 Task: In job recomendations turn off email notifications.
Action: Mouse moved to (877, 89)
Screenshot: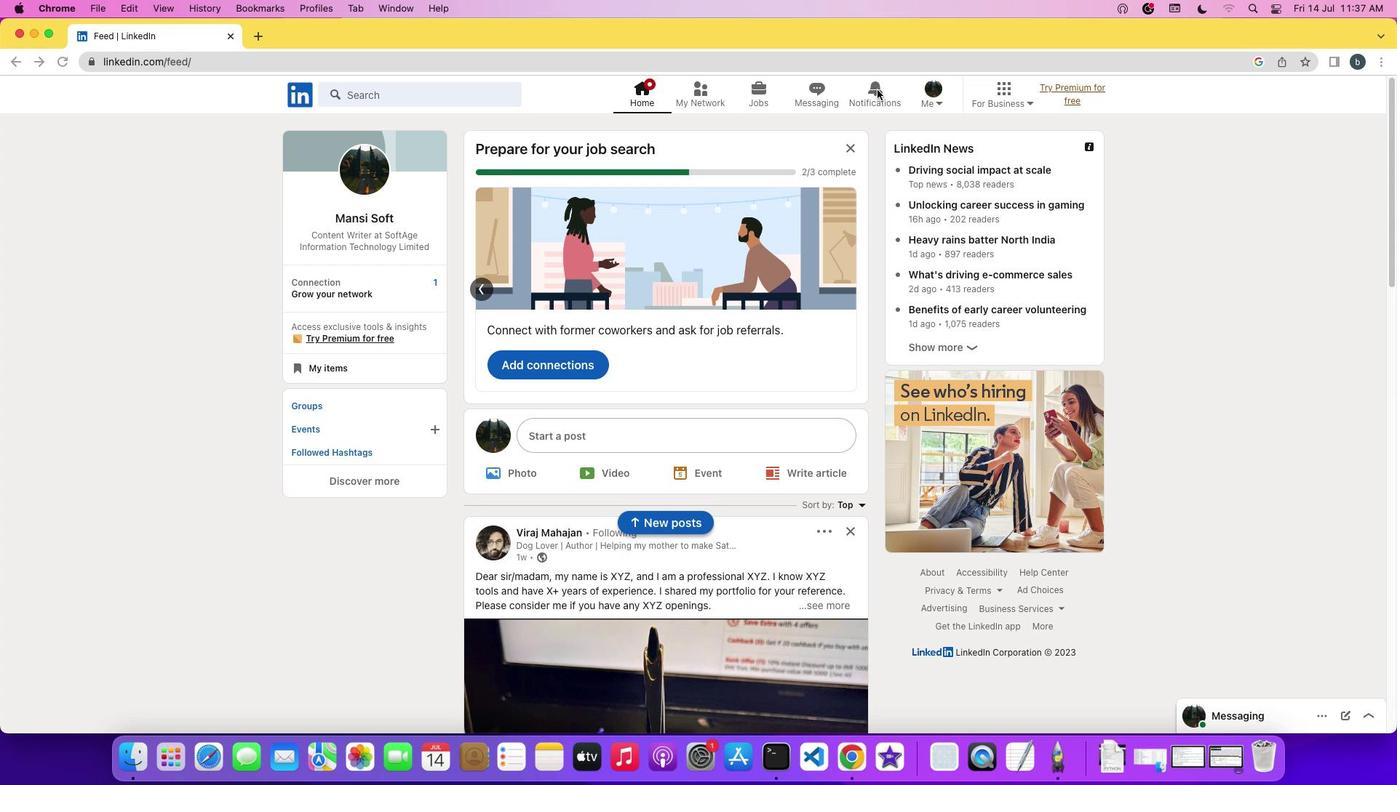 
Action: Mouse pressed left at (877, 89)
Screenshot: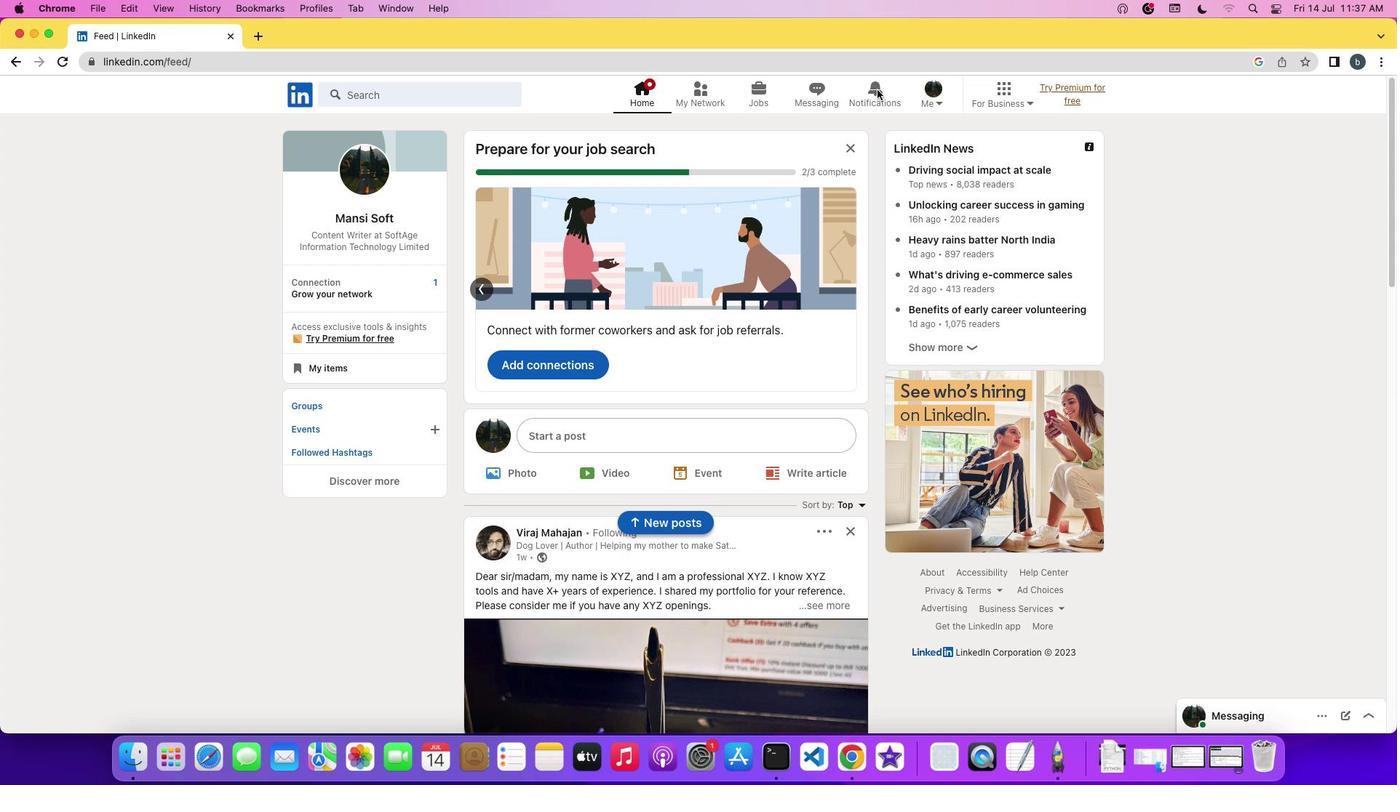 
Action: Mouse moved to (876, 90)
Screenshot: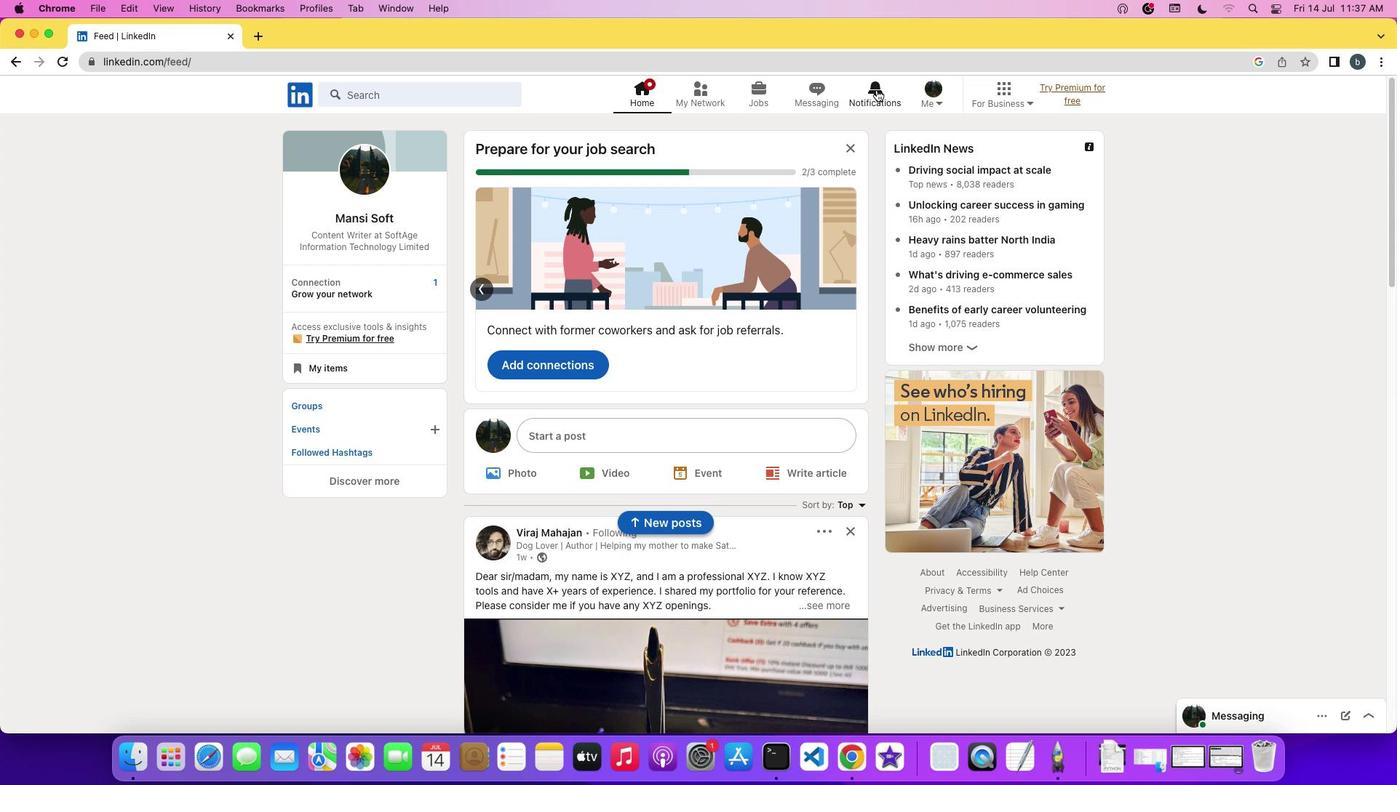 
Action: Mouse pressed left at (876, 90)
Screenshot: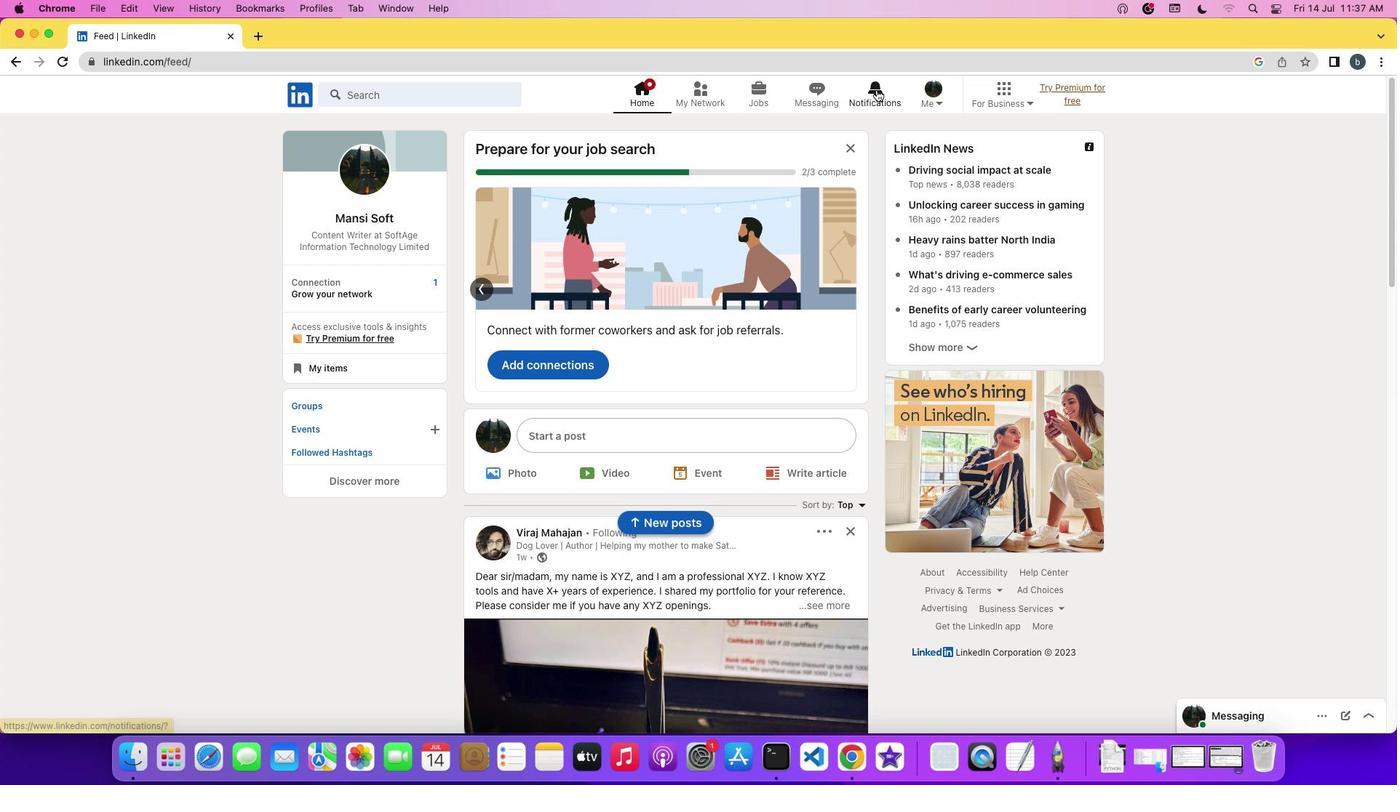 
Action: Mouse moved to (323, 186)
Screenshot: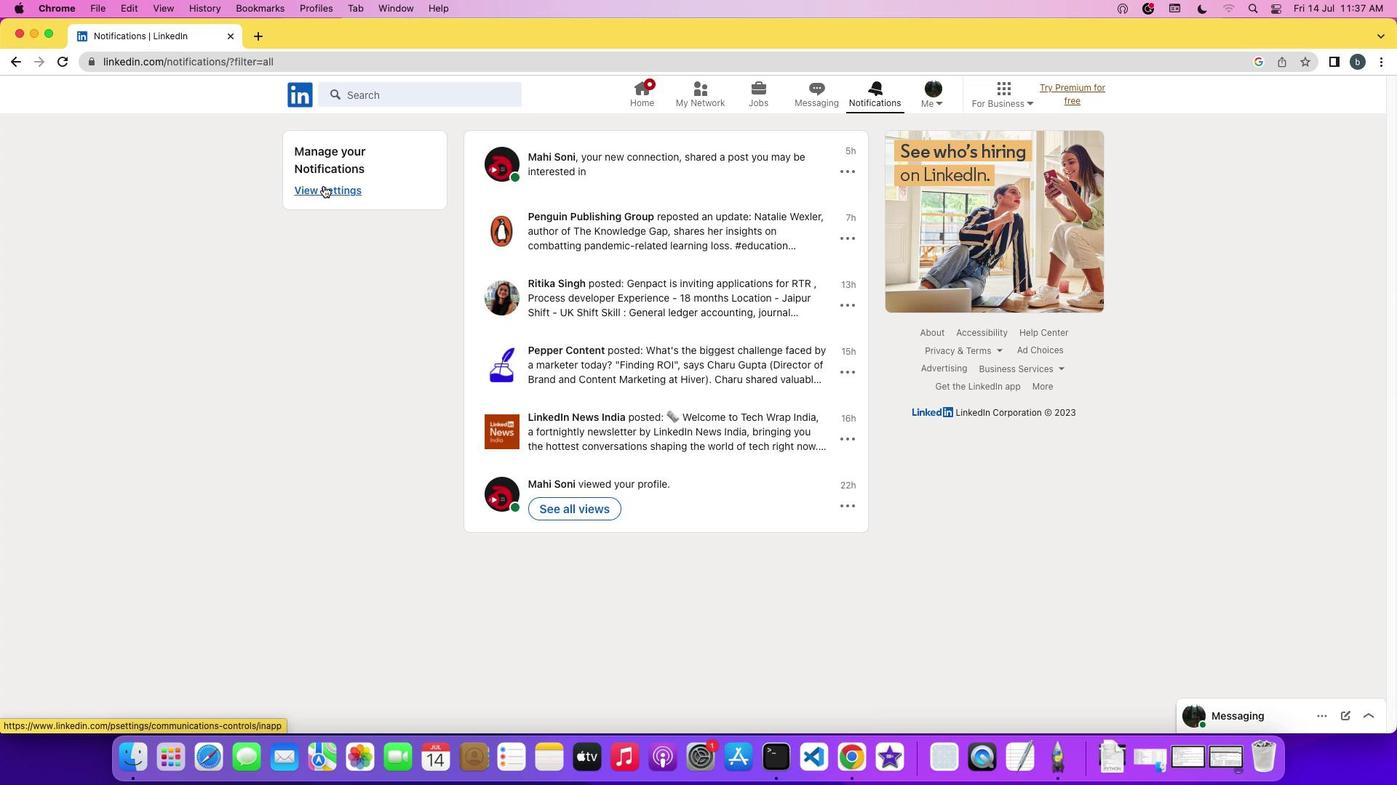 
Action: Mouse pressed left at (323, 186)
Screenshot: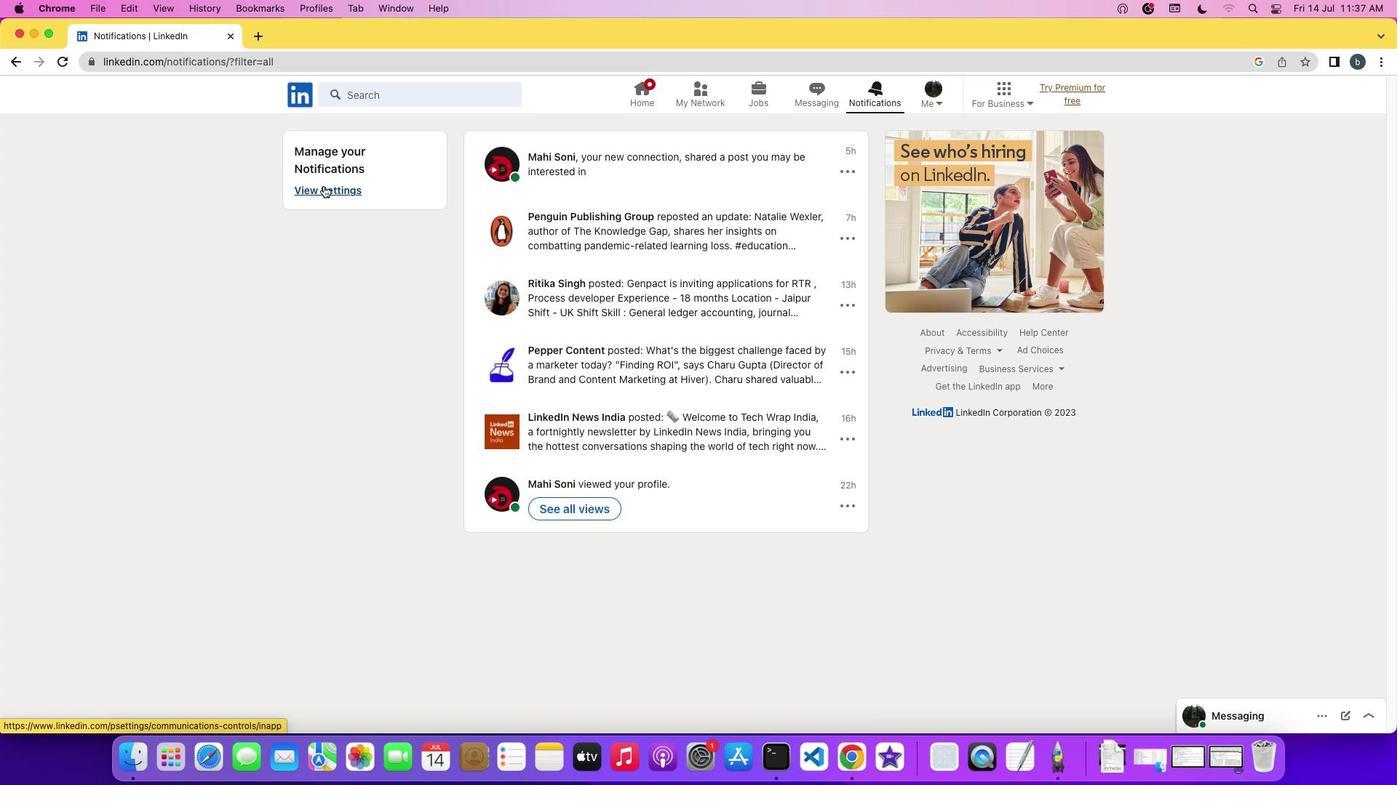 
Action: Mouse moved to (574, 176)
Screenshot: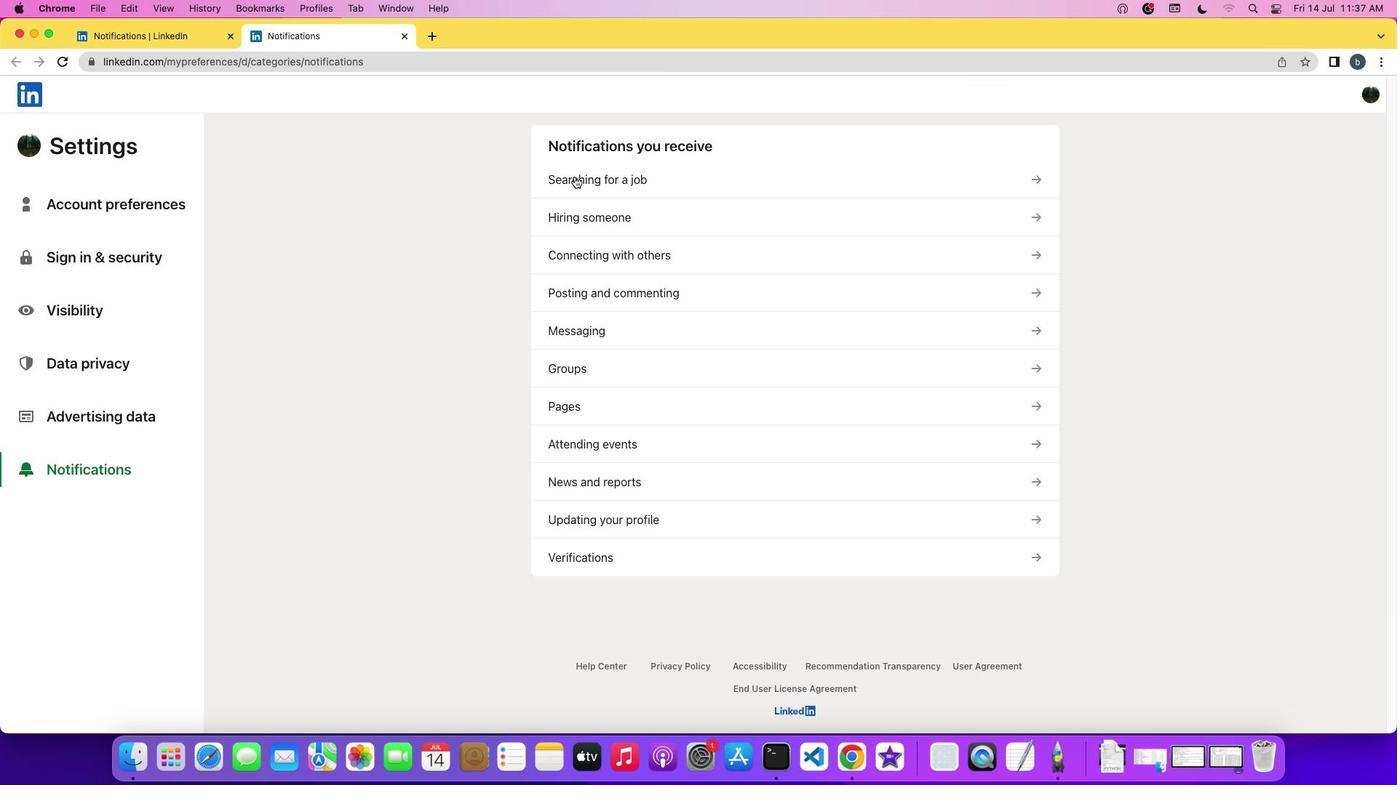 
Action: Mouse pressed left at (574, 176)
Screenshot: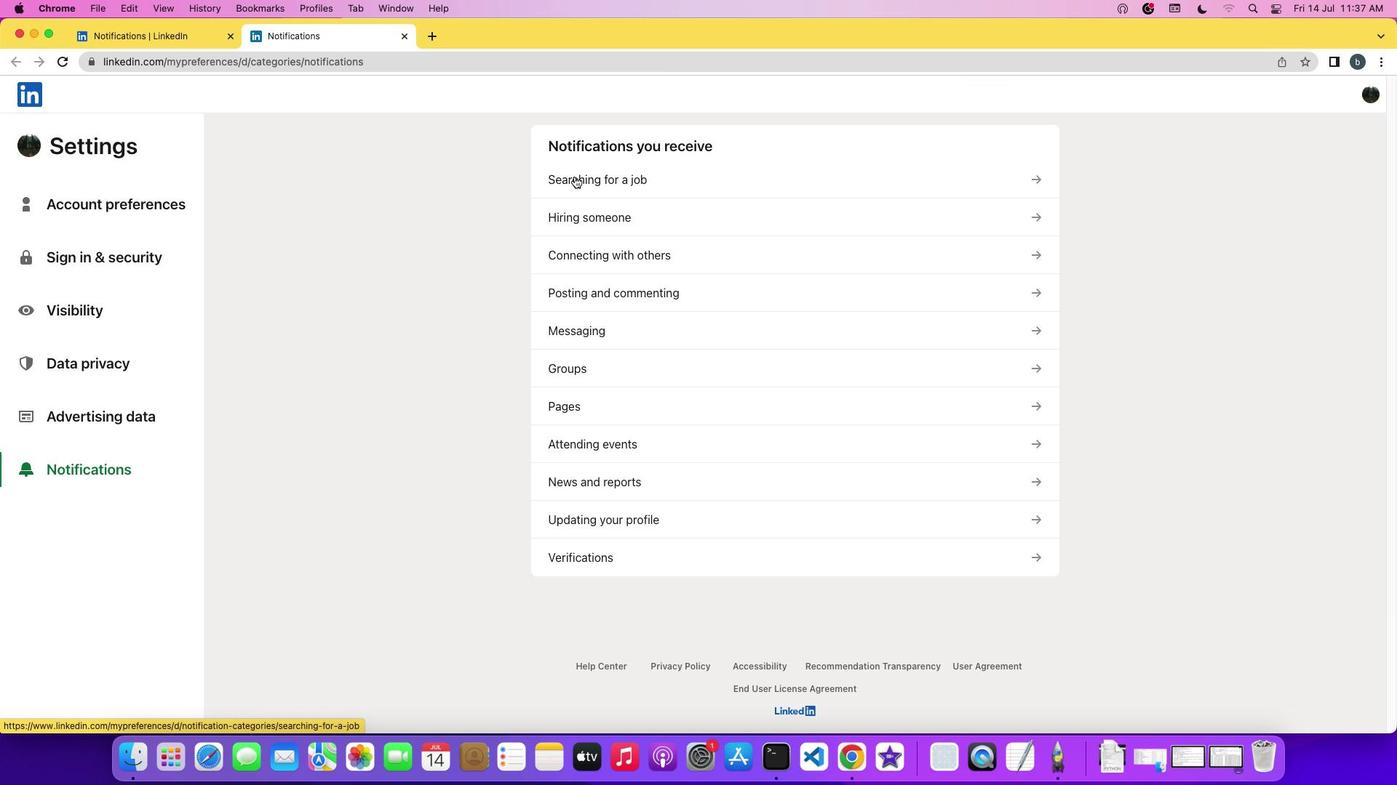 
Action: Mouse moved to (601, 338)
Screenshot: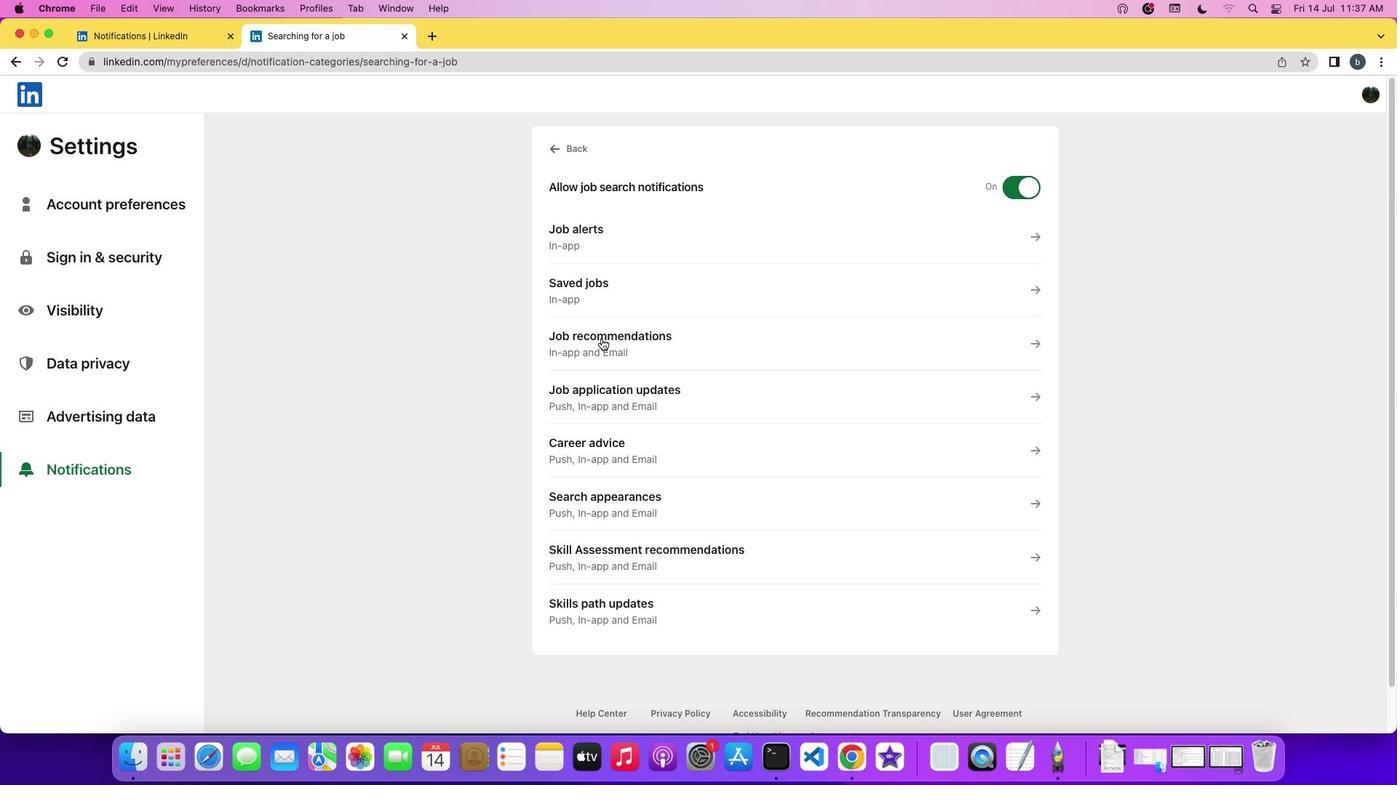 
Action: Mouse pressed left at (601, 338)
Screenshot: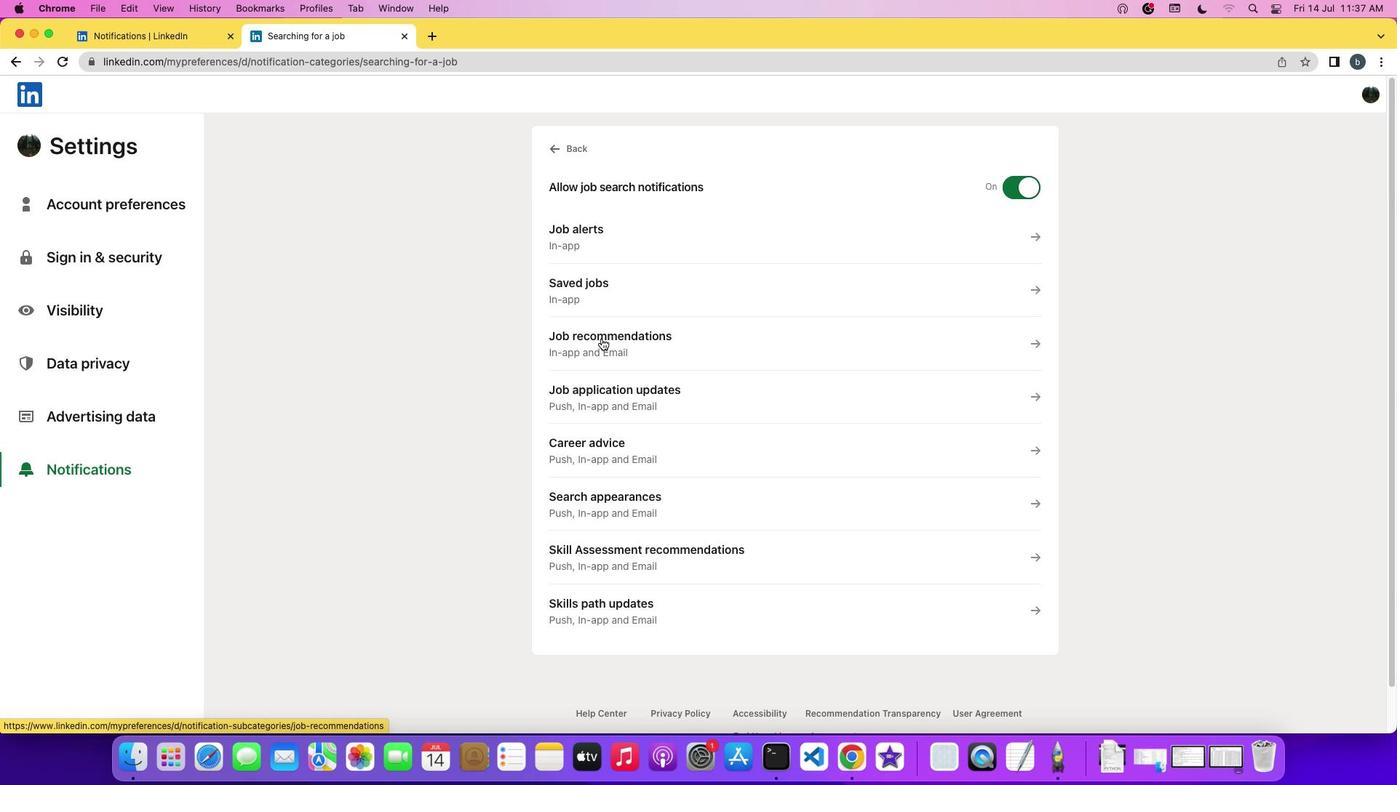 
Action: Mouse moved to (1034, 410)
Screenshot: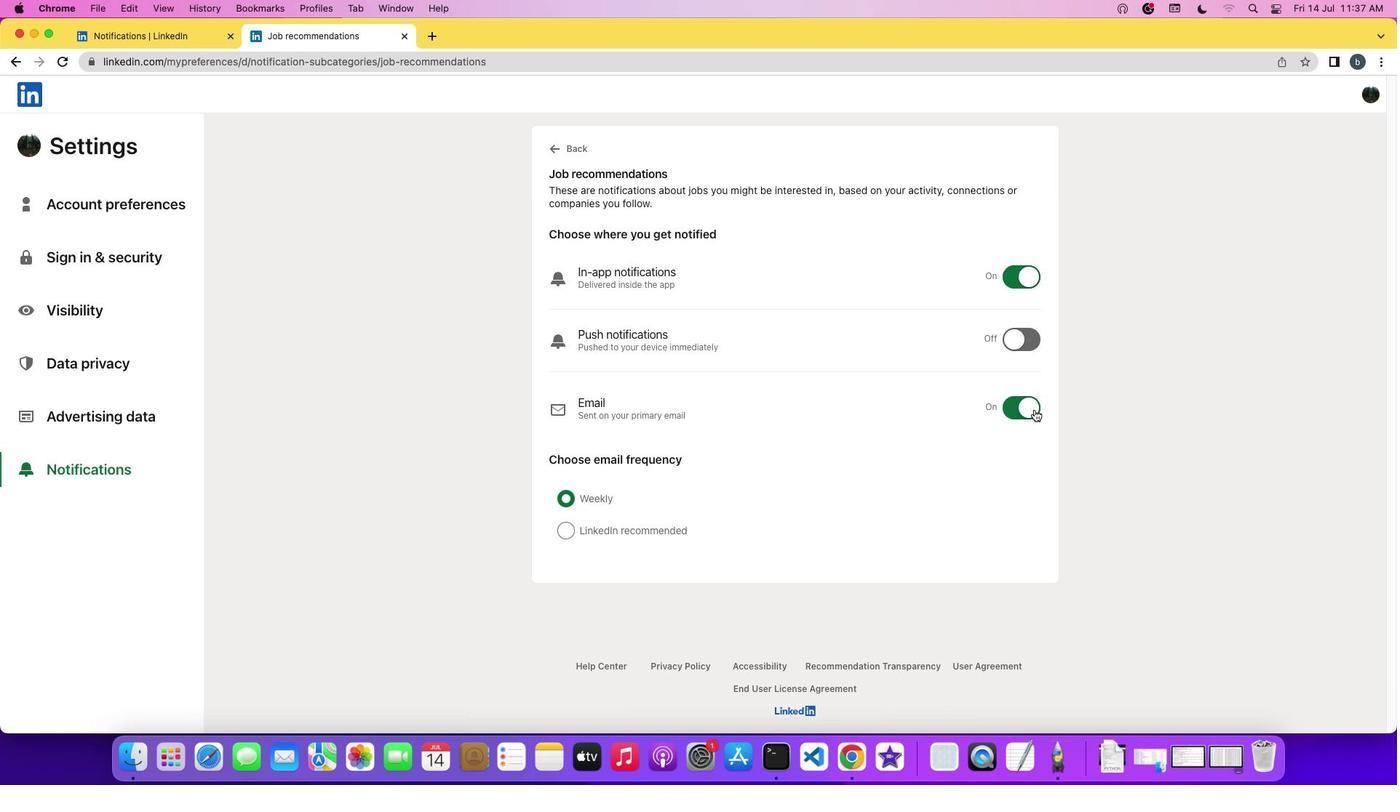 
Action: Mouse pressed left at (1034, 410)
Screenshot: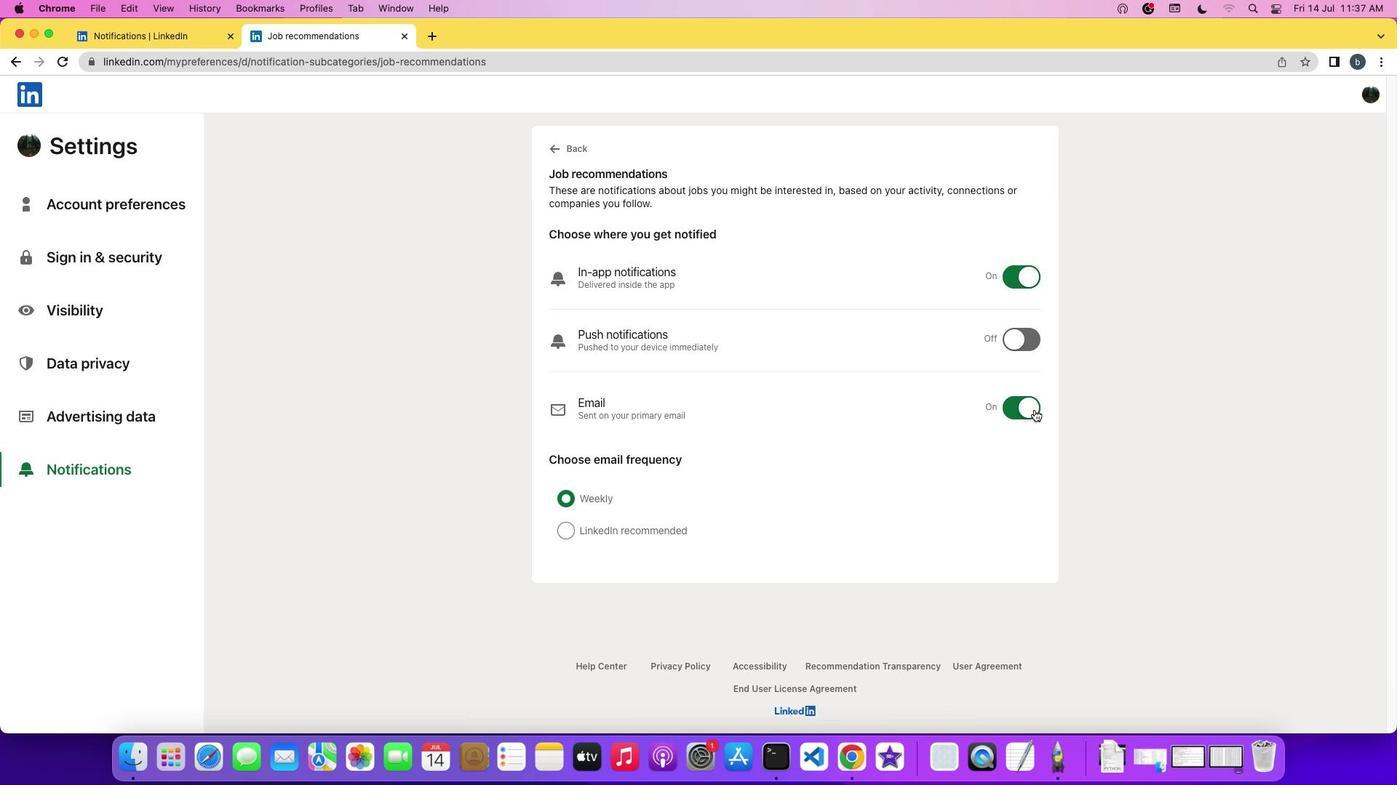 
Action: Mouse moved to (1087, 443)
Screenshot: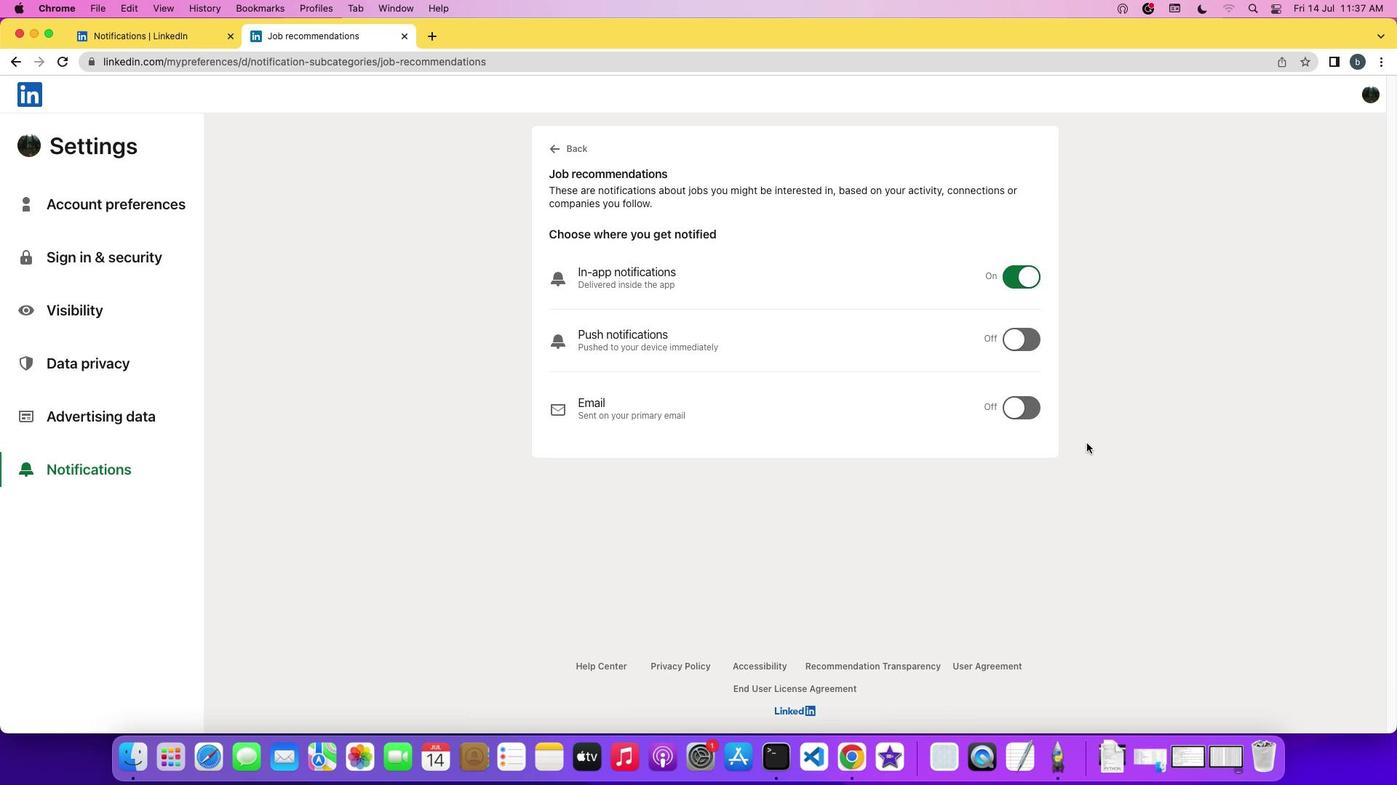 
